 Task: Create a section Code Captains and in the section, add a milestone User Experience Testing in the project AgileHarbor
Action: Mouse moved to (88, 490)
Screenshot: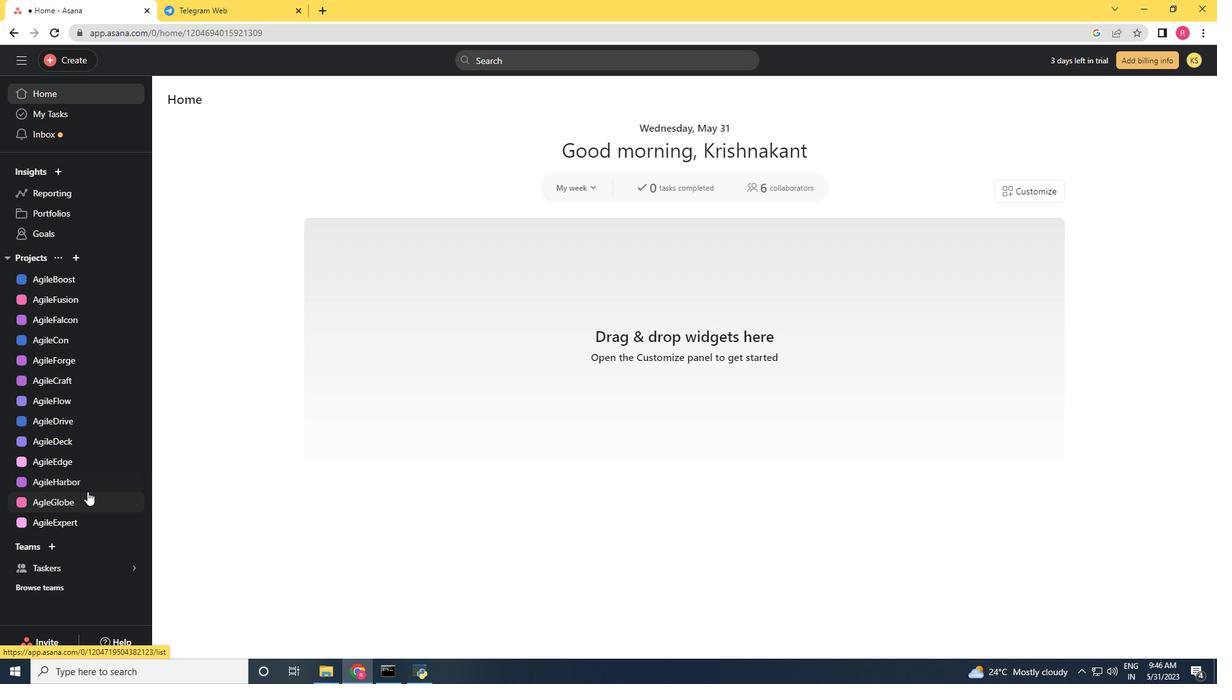 
Action: Mouse pressed left at (88, 490)
Screenshot: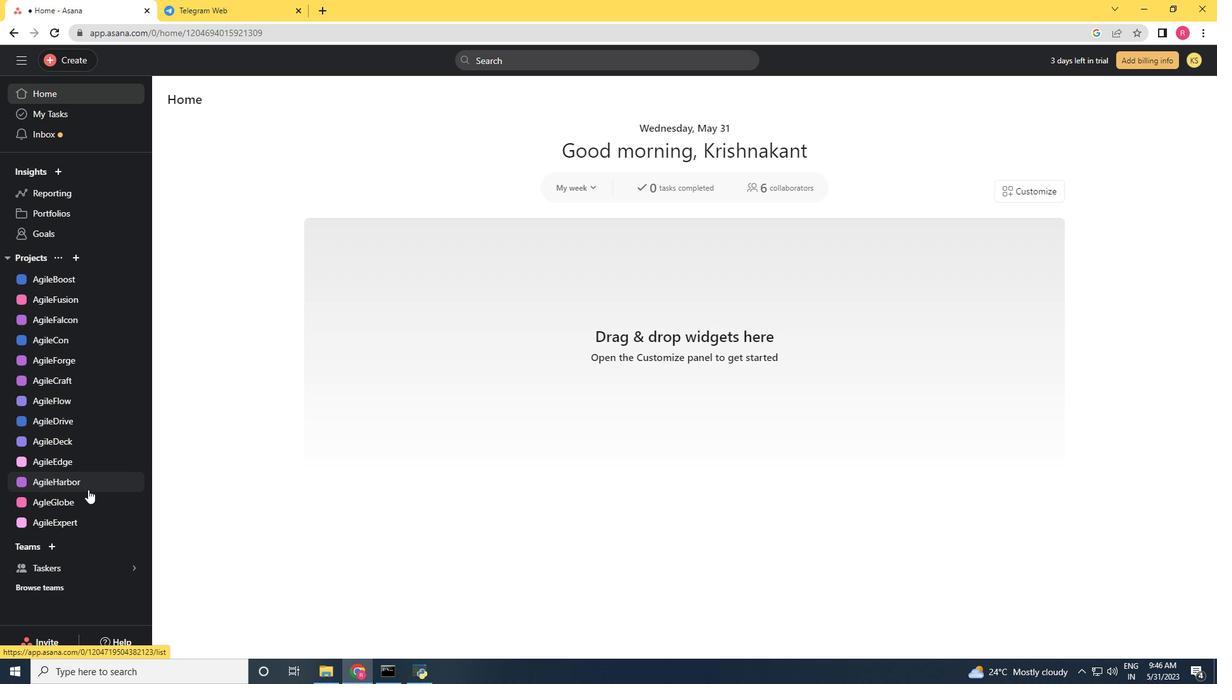 
Action: Mouse moved to (485, 381)
Screenshot: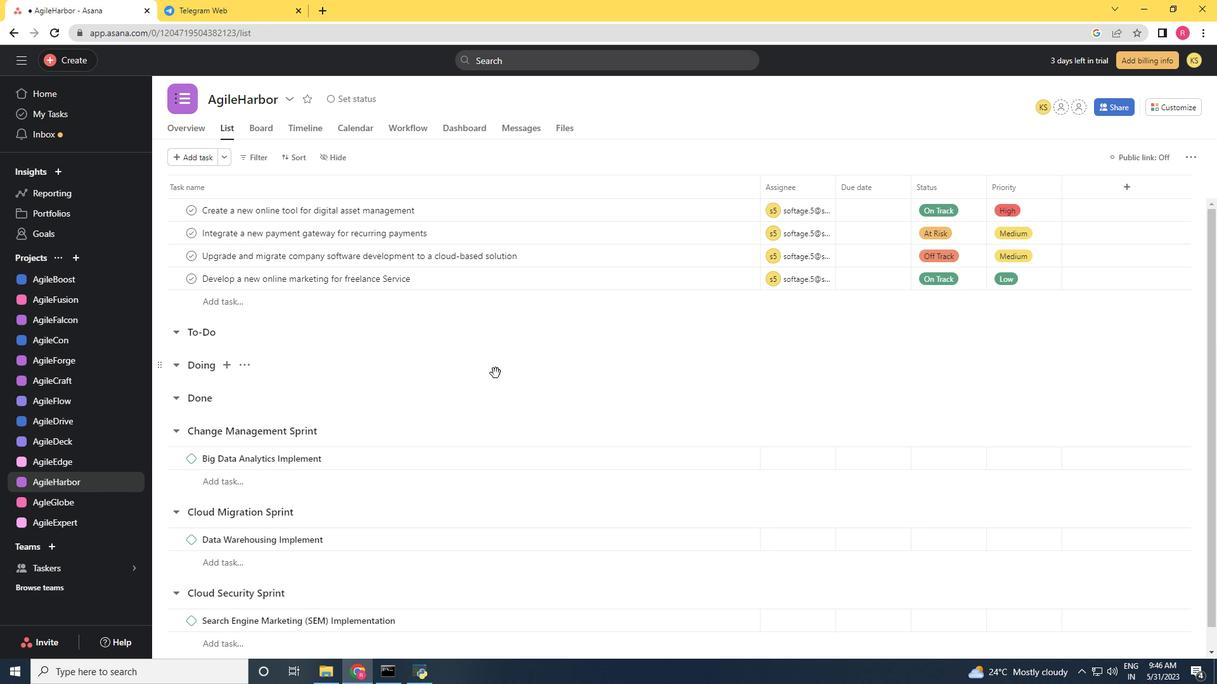 
Action: Mouse scrolled (485, 381) with delta (0, 0)
Screenshot: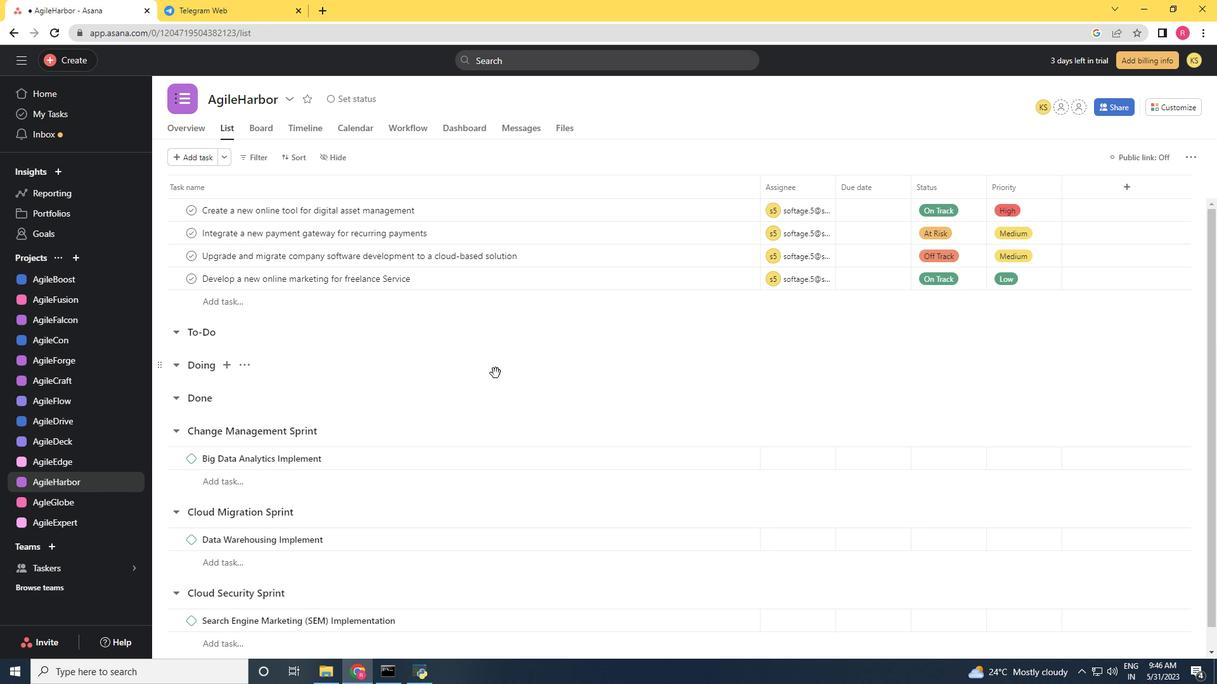 
Action: Mouse moved to (471, 407)
Screenshot: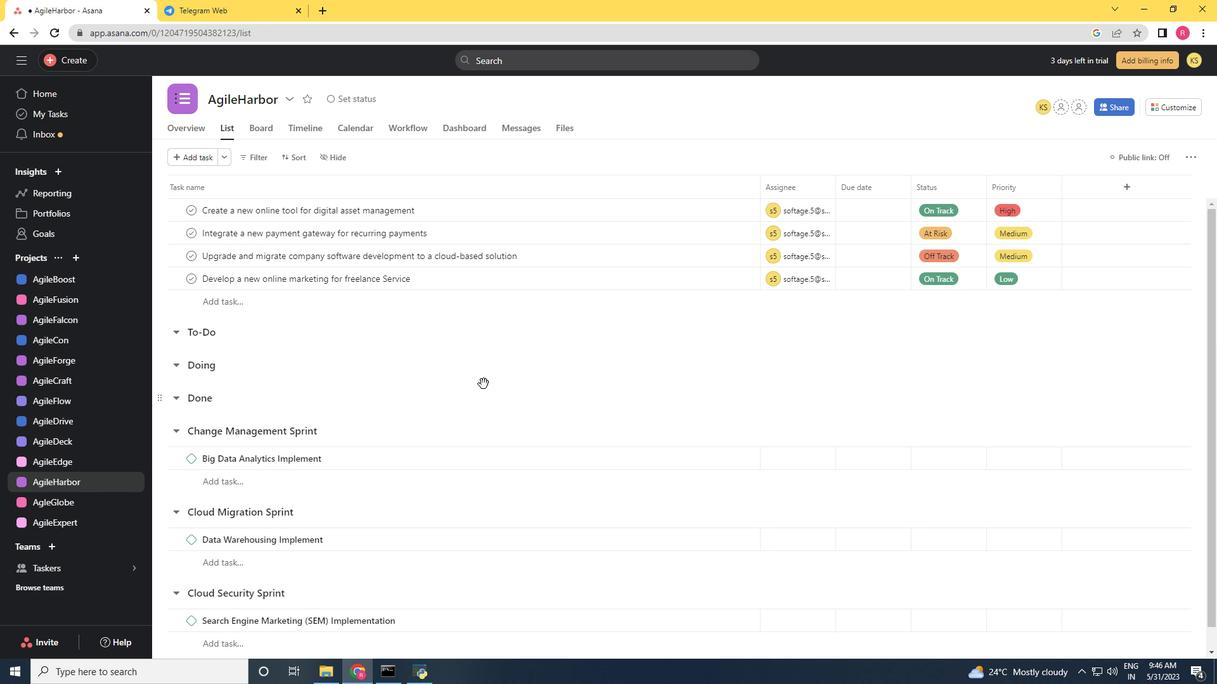 
Action: Mouse scrolled (476, 397) with delta (0, 0)
Screenshot: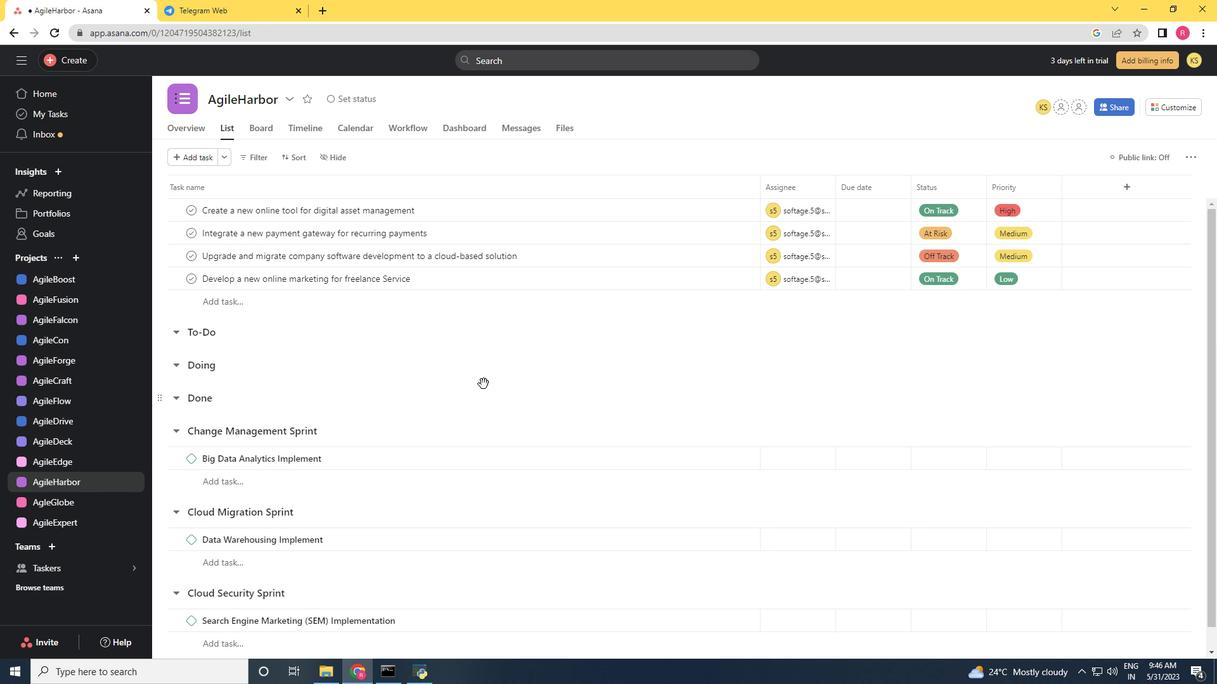 
Action: Mouse moved to (459, 427)
Screenshot: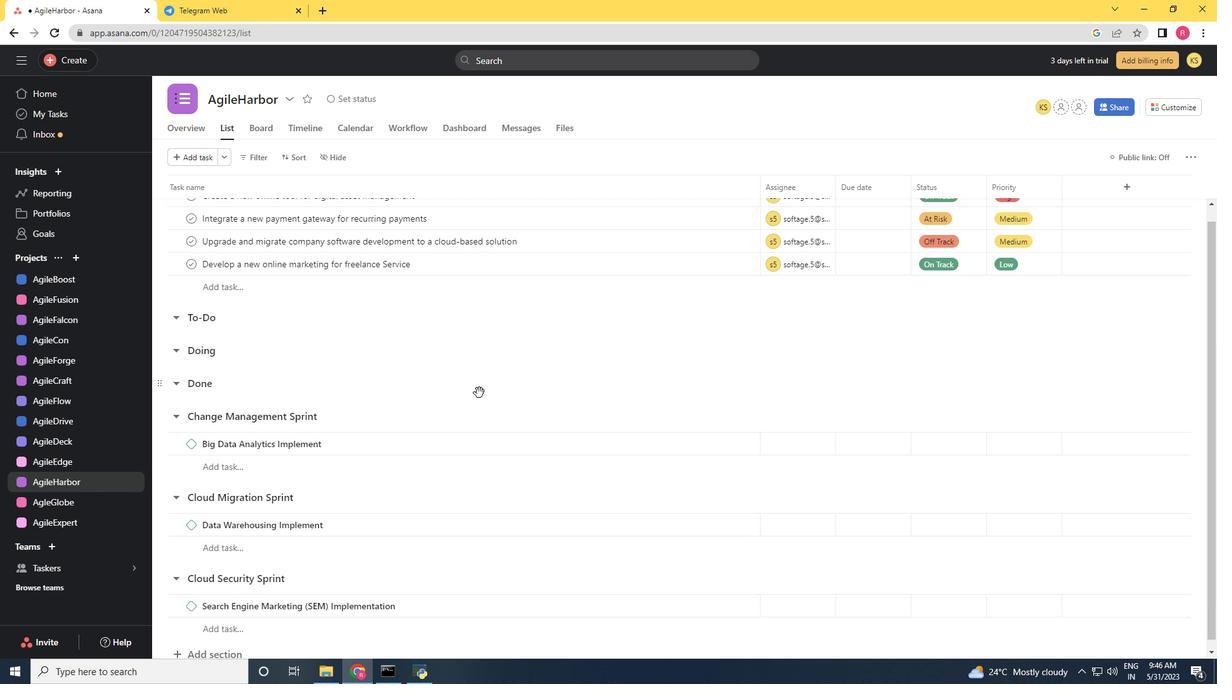 
Action: Mouse scrolled (459, 427) with delta (0, 0)
Screenshot: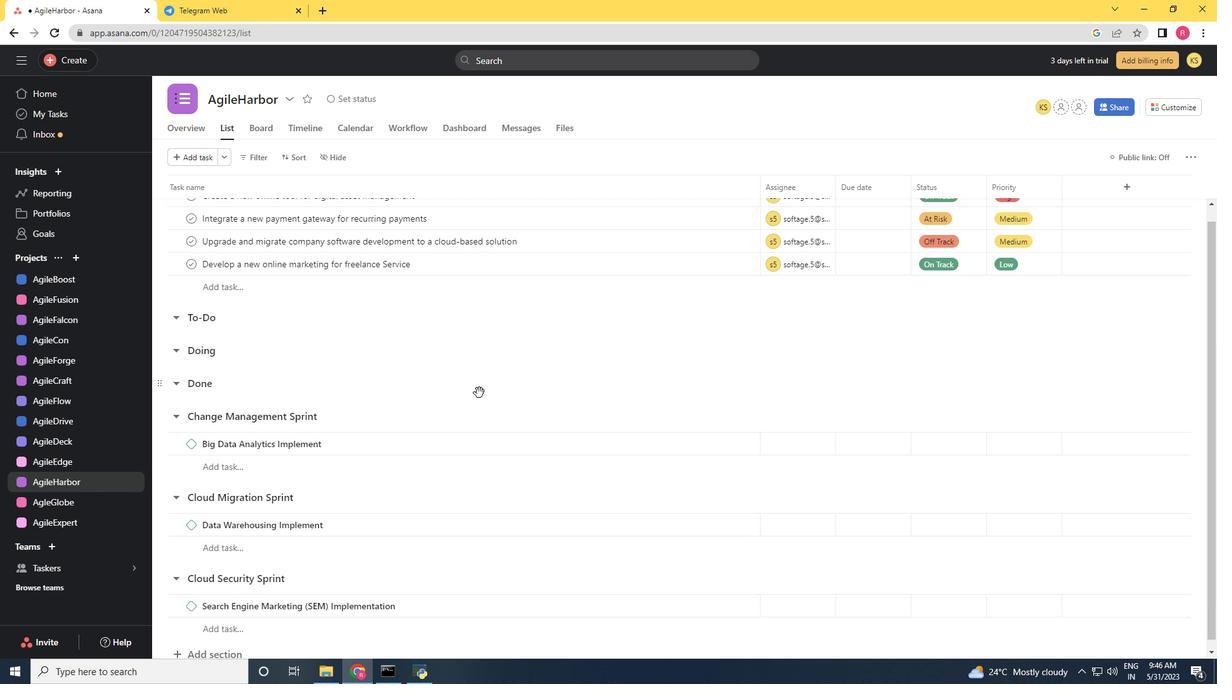 
Action: Mouse moved to (422, 488)
Screenshot: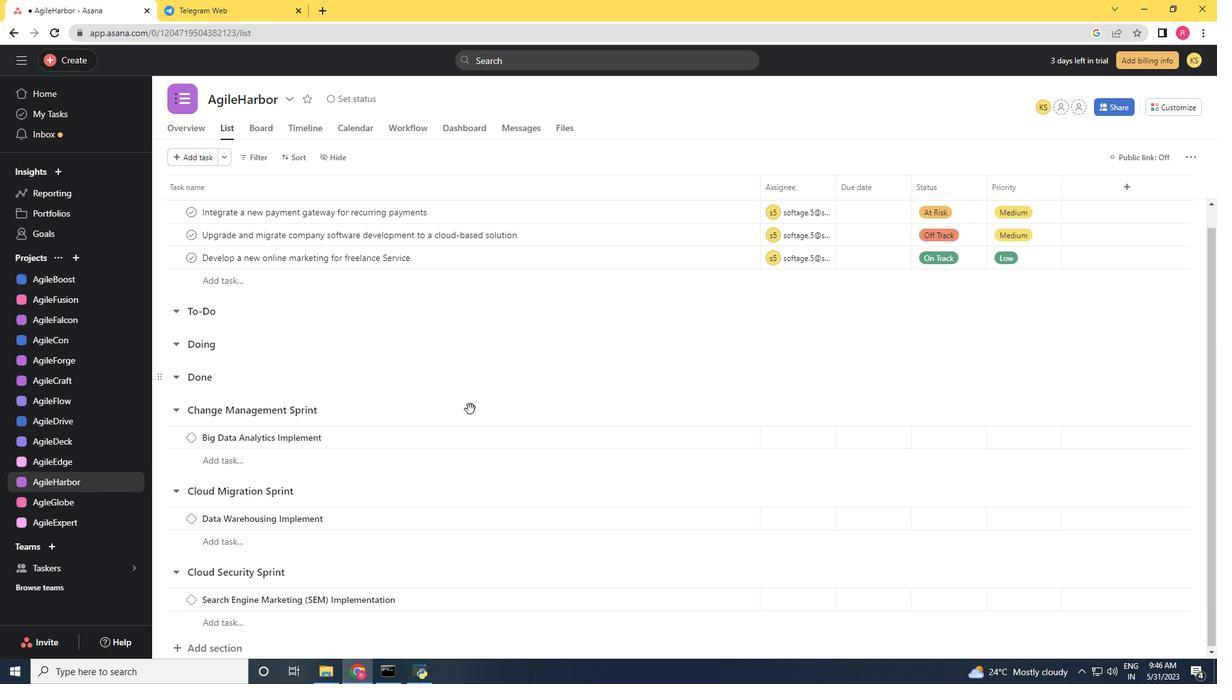 
Action: Mouse scrolled (422, 487) with delta (0, 0)
Screenshot: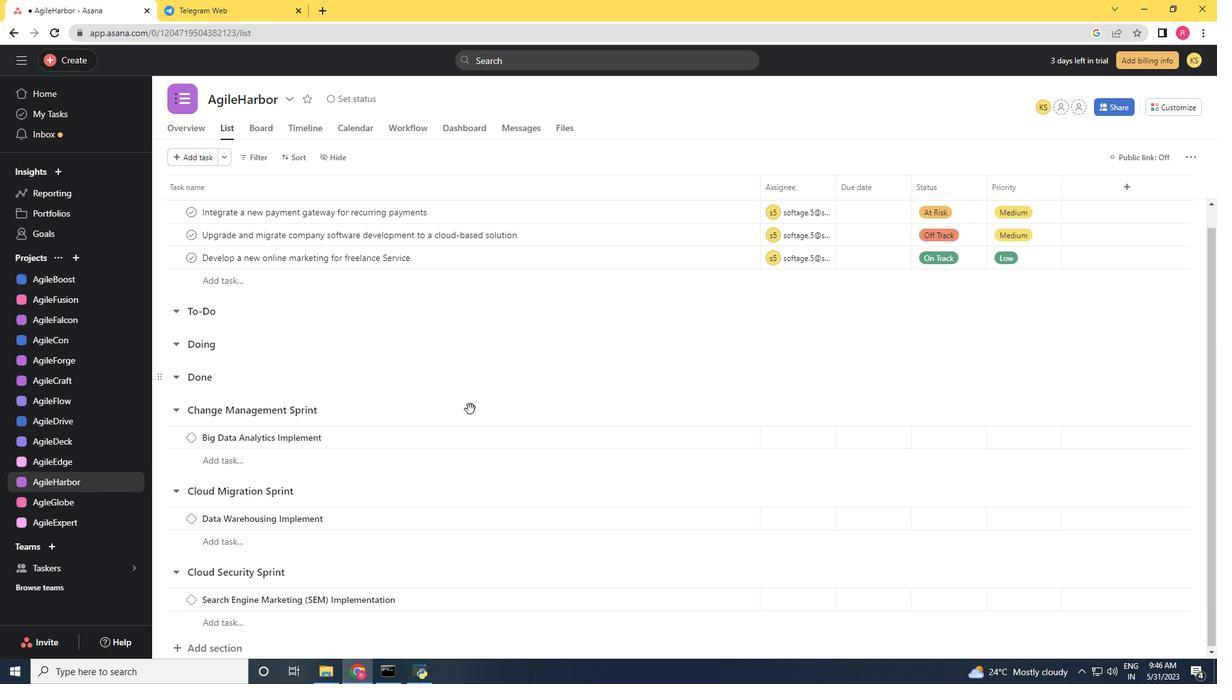 
Action: Mouse moved to (356, 541)
Screenshot: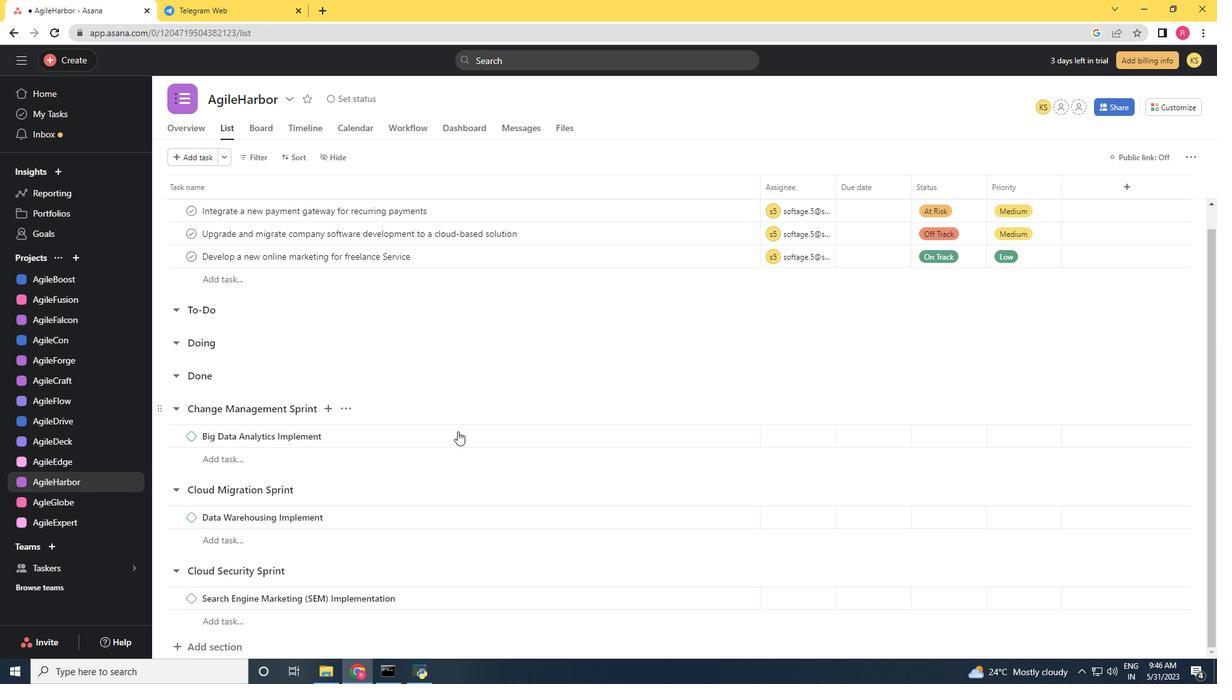 
Action: Mouse scrolled (356, 540) with delta (0, 0)
Screenshot: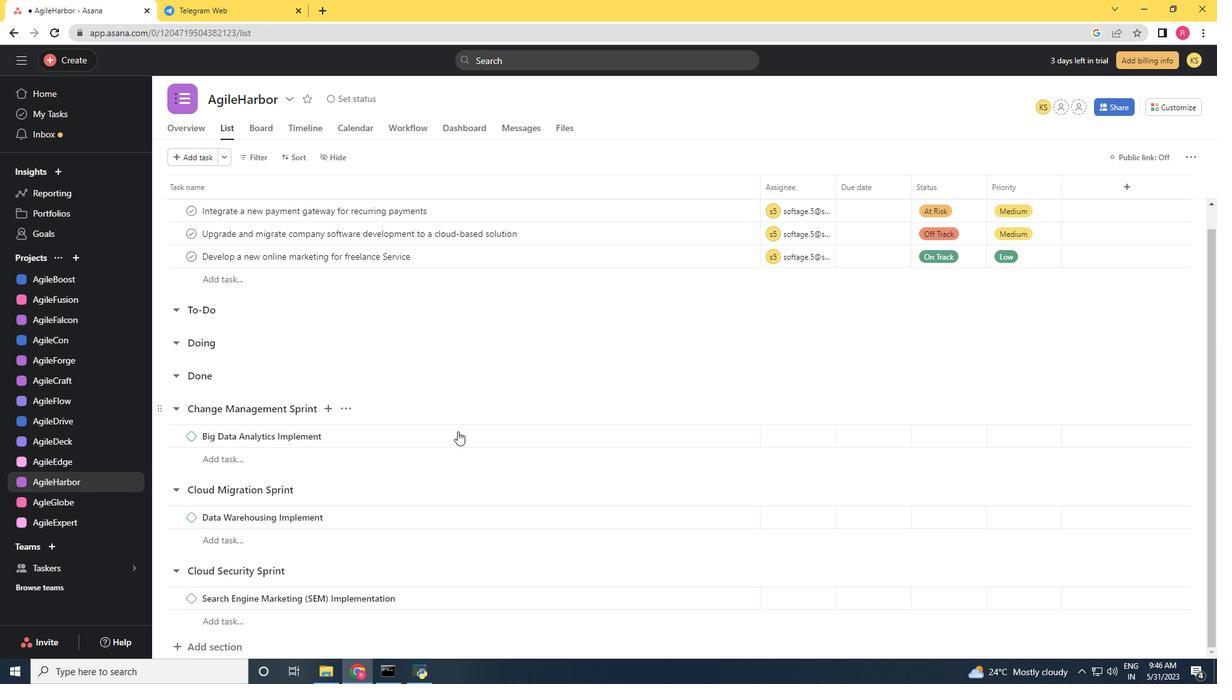 
Action: Mouse moved to (226, 647)
Screenshot: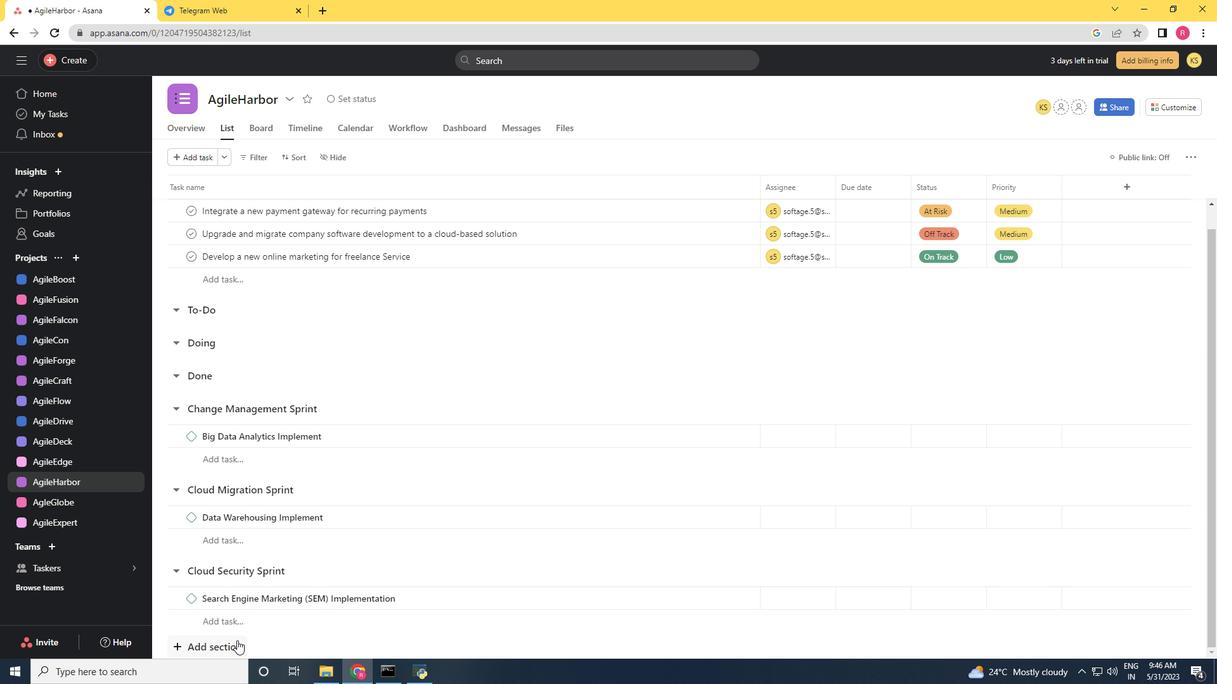 
Action: Mouse pressed left at (226, 647)
Screenshot: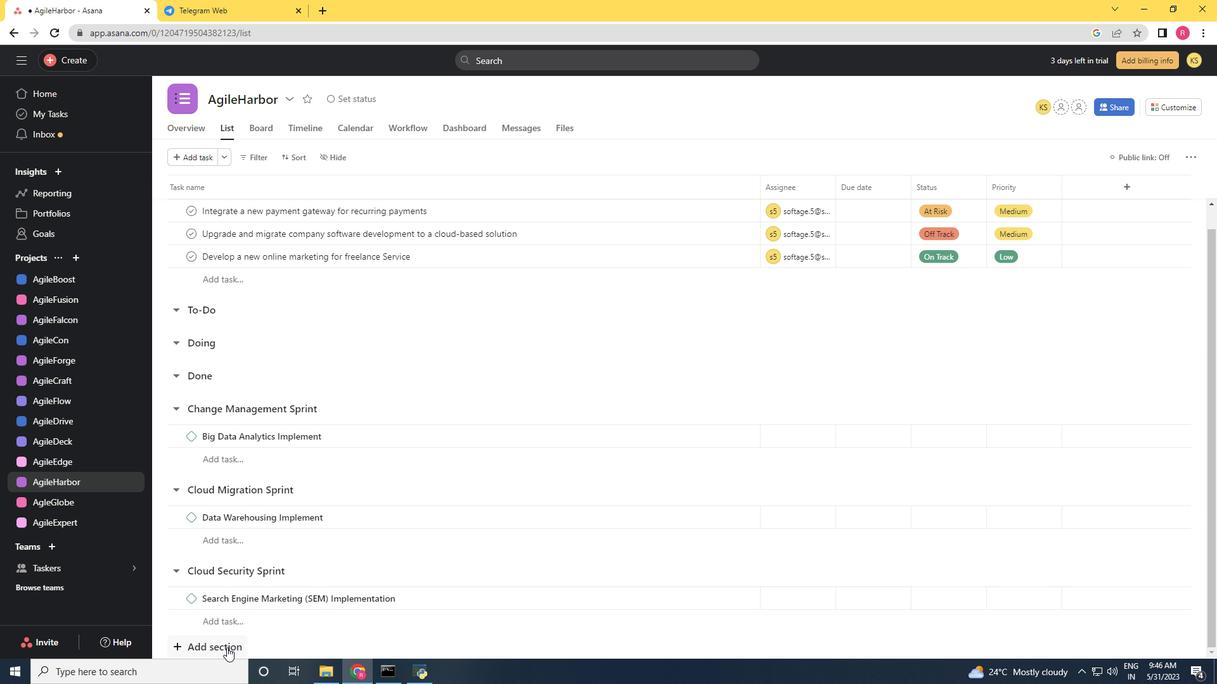 
Action: Mouse moved to (247, 625)
Screenshot: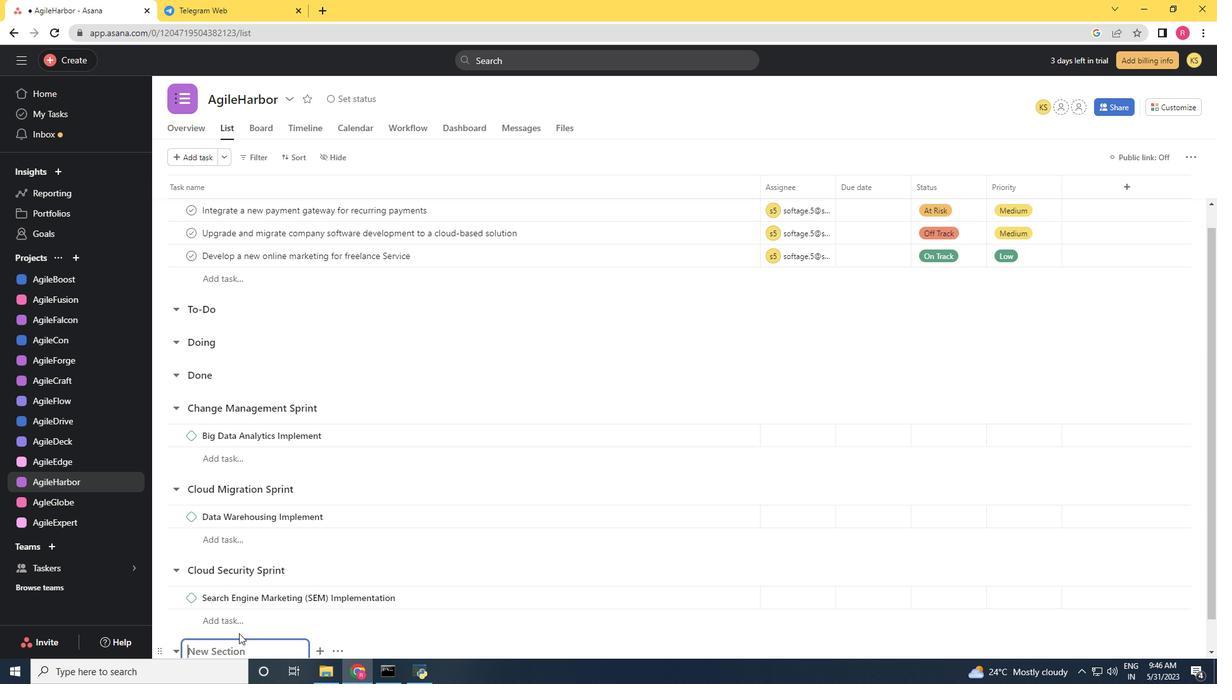 
Action: Mouse scrolled (247, 624) with delta (0, 0)
Screenshot: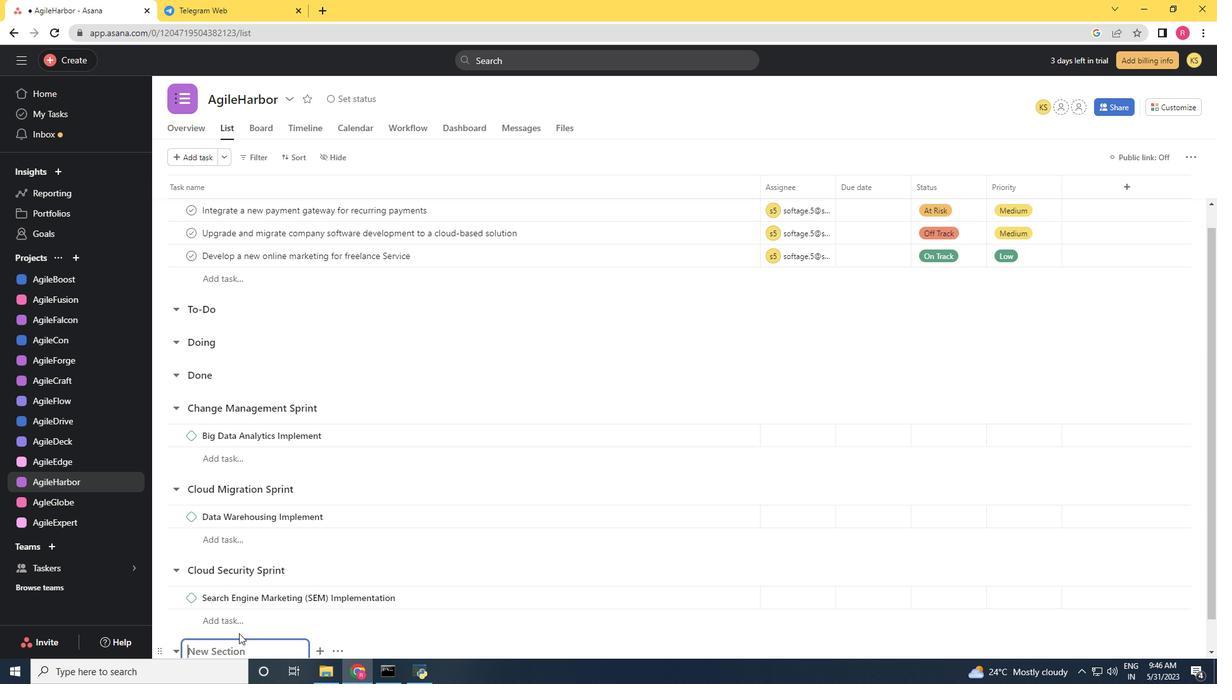 
Action: Mouse moved to (247, 624)
Screenshot: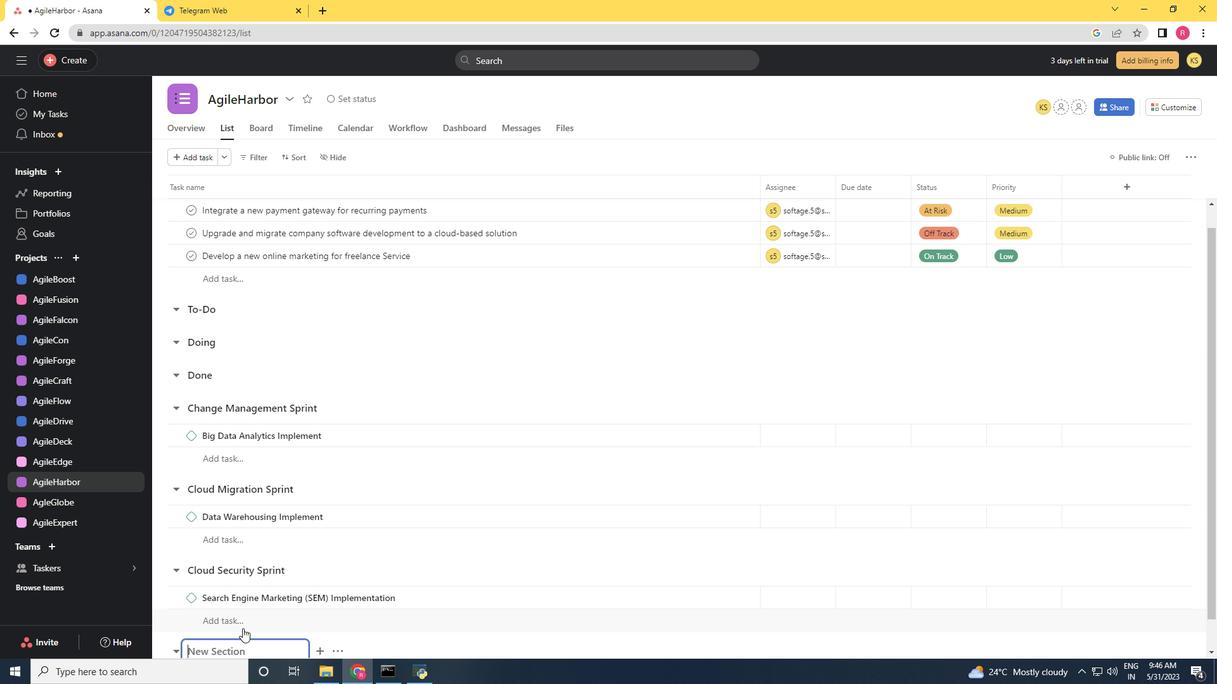 
Action: Mouse scrolled (247, 623) with delta (0, 0)
Screenshot: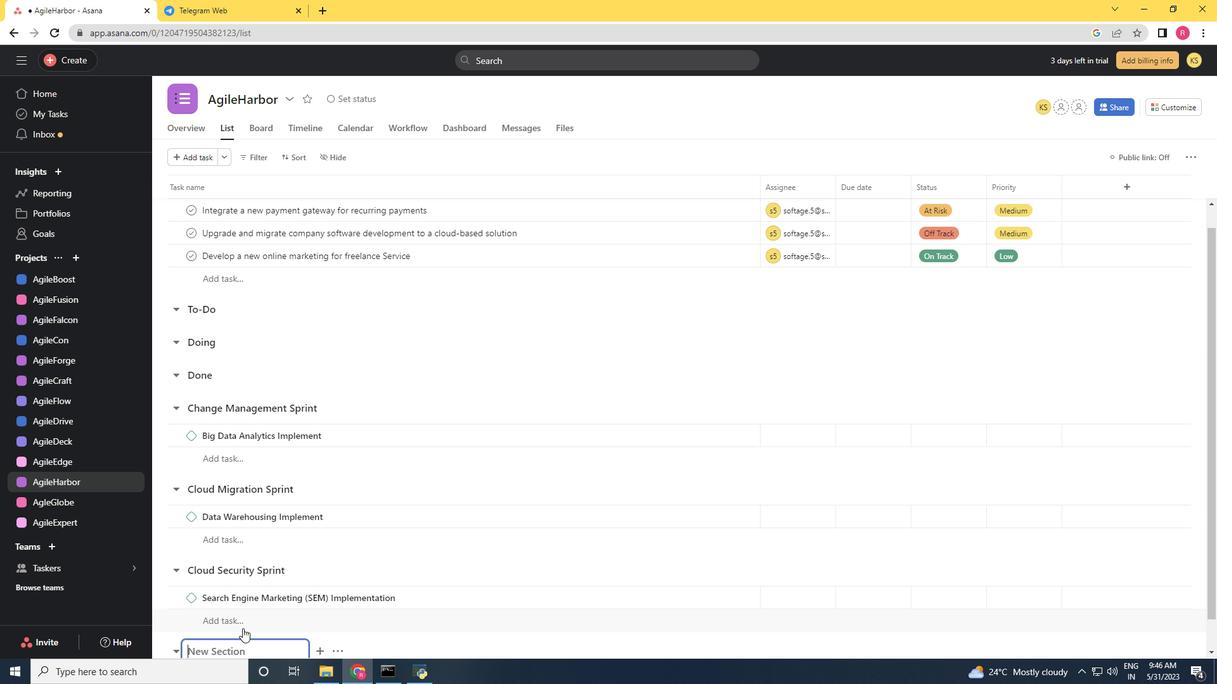 
Action: Mouse moved to (249, 621)
Screenshot: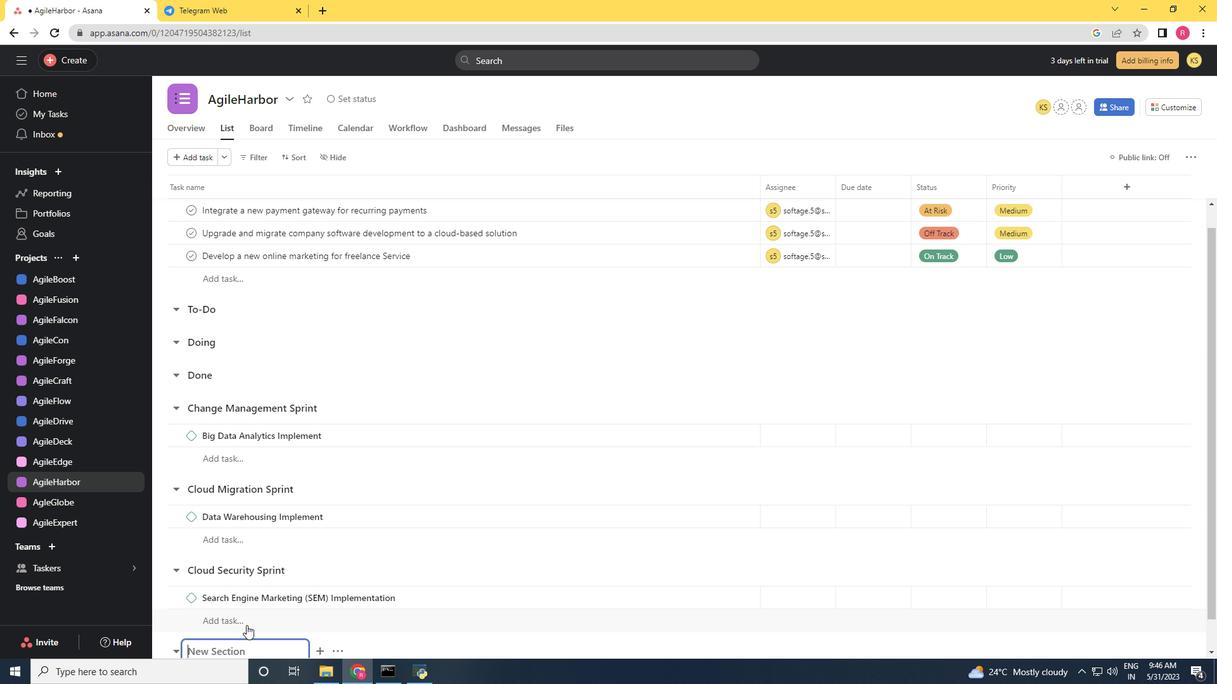 
Action: Mouse scrolled (249, 621) with delta (0, 0)
Screenshot: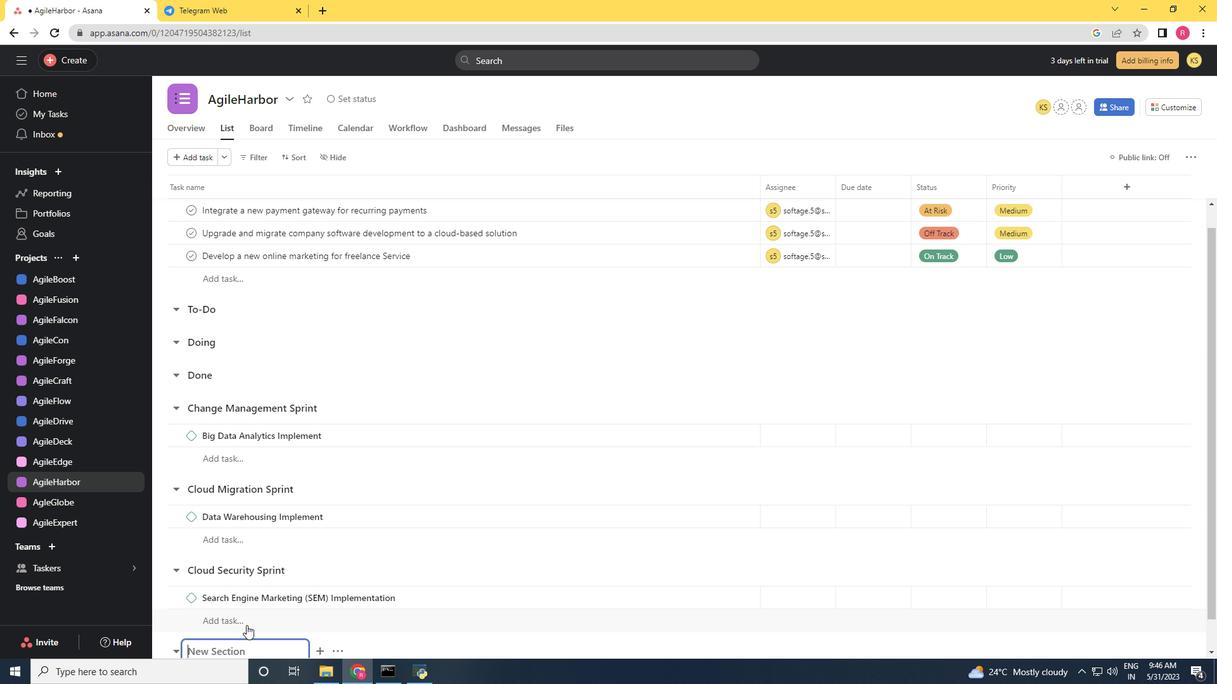
Action: Mouse moved to (250, 619)
Screenshot: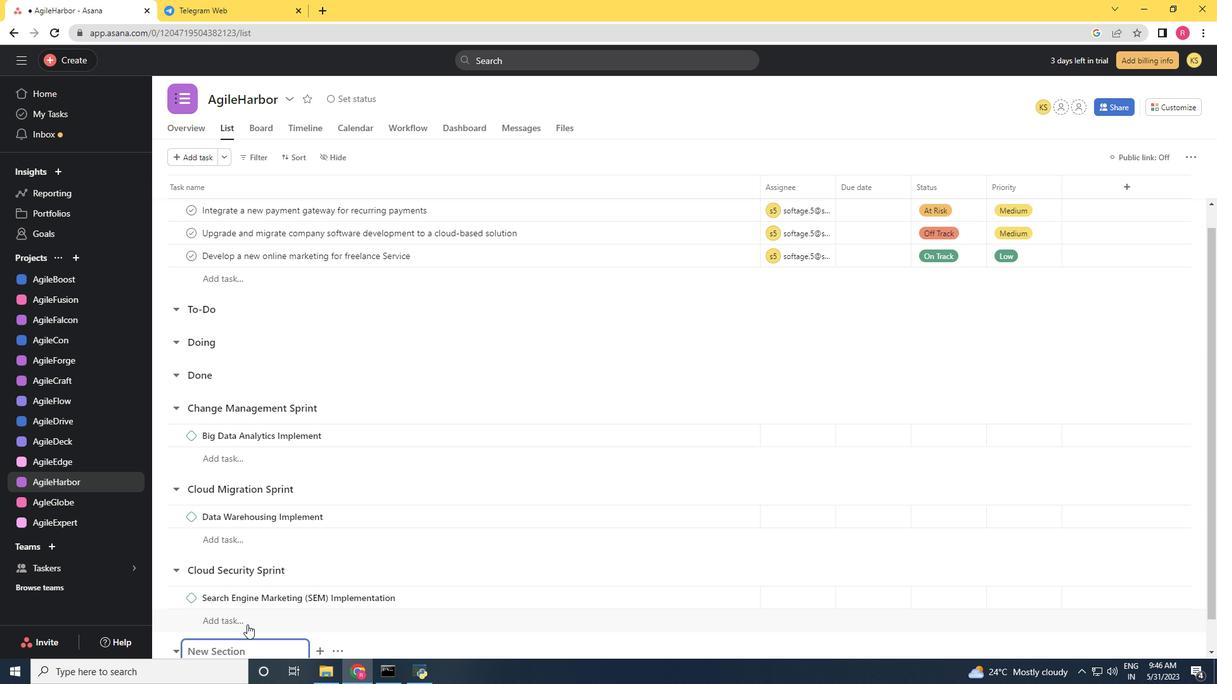 
Action: Mouse scrolled (250, 618) with delta (0, 0)
Screenshot: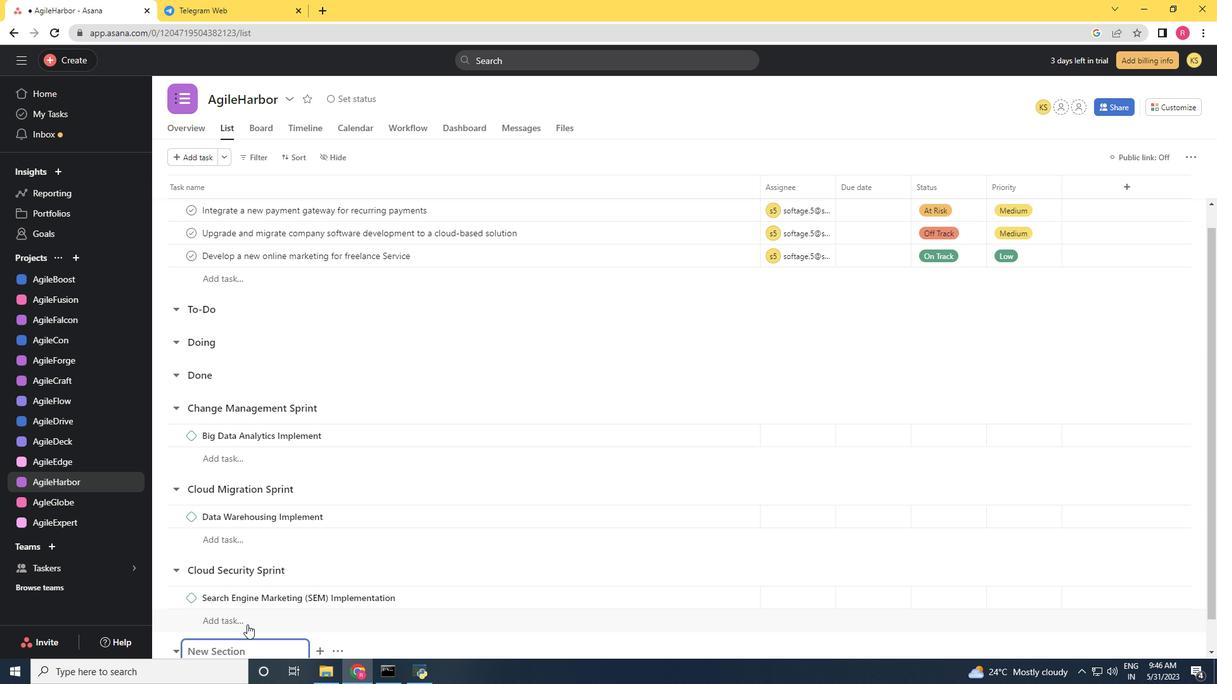 
Action: Mouse moved to (251, 618)
Screenshot: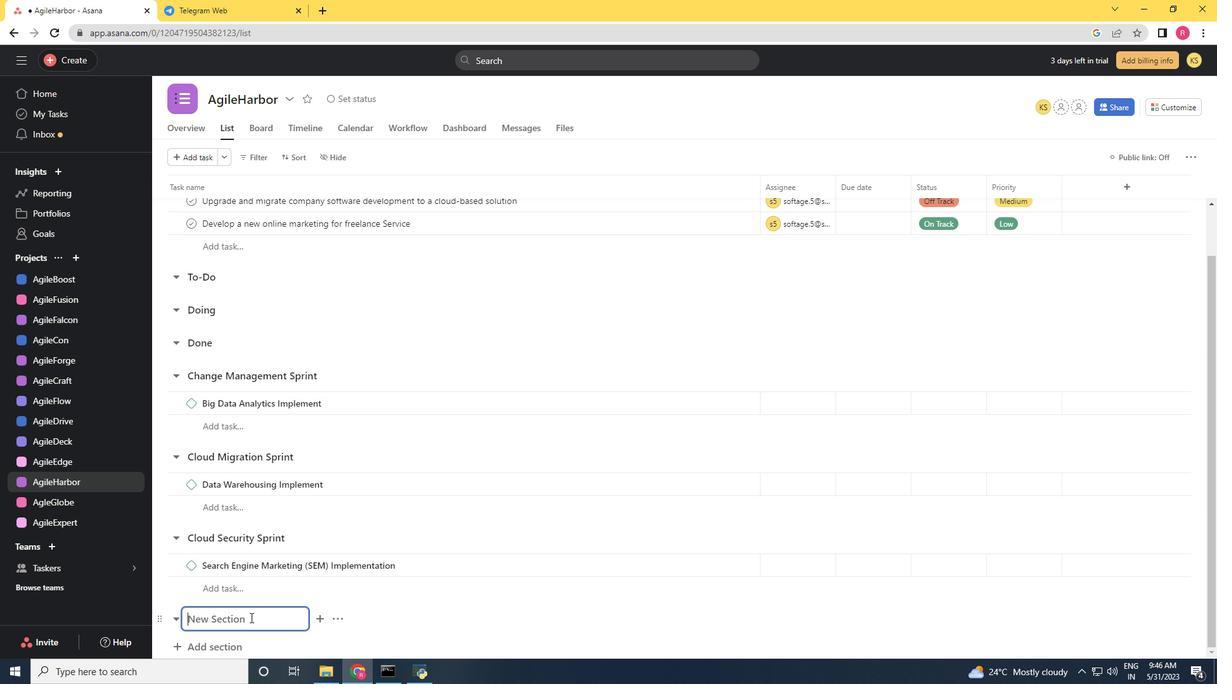 
Action: Key pressed <Key.shift>Code<Key.space><Key.shift>Captains<Key.enter><Key.shift><Key.shift><Key.shift><Key.shift><Key.shift><Key.shift><Key.shift><Key.shift><Key.shift><Key.shift><Key.shift><Key.shift><Key.shift><Key.shift><Key.shift><Key.shift><Key.shift><Key.shift><Key.shift><Key.shift>User<Key.space><Key.shift>Experience<Key.space><Key.shift>Testing<Key.space>
Screenshot: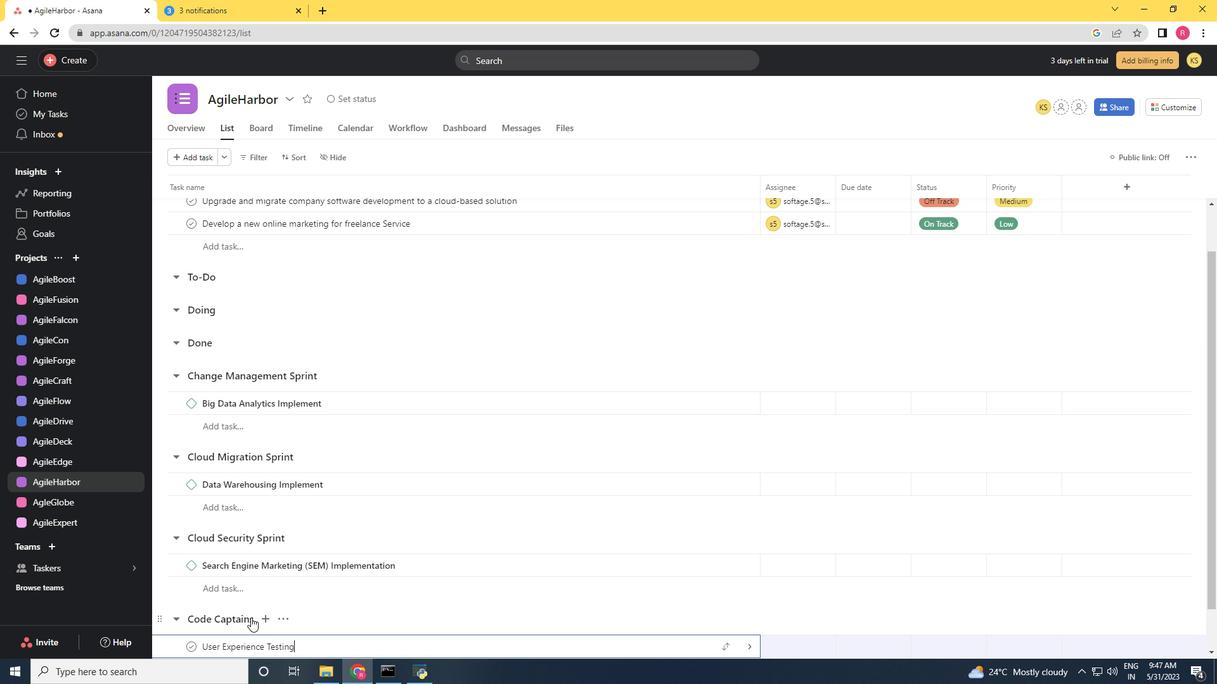 
Action: Mouse moved to (451, 574)
Screenshot: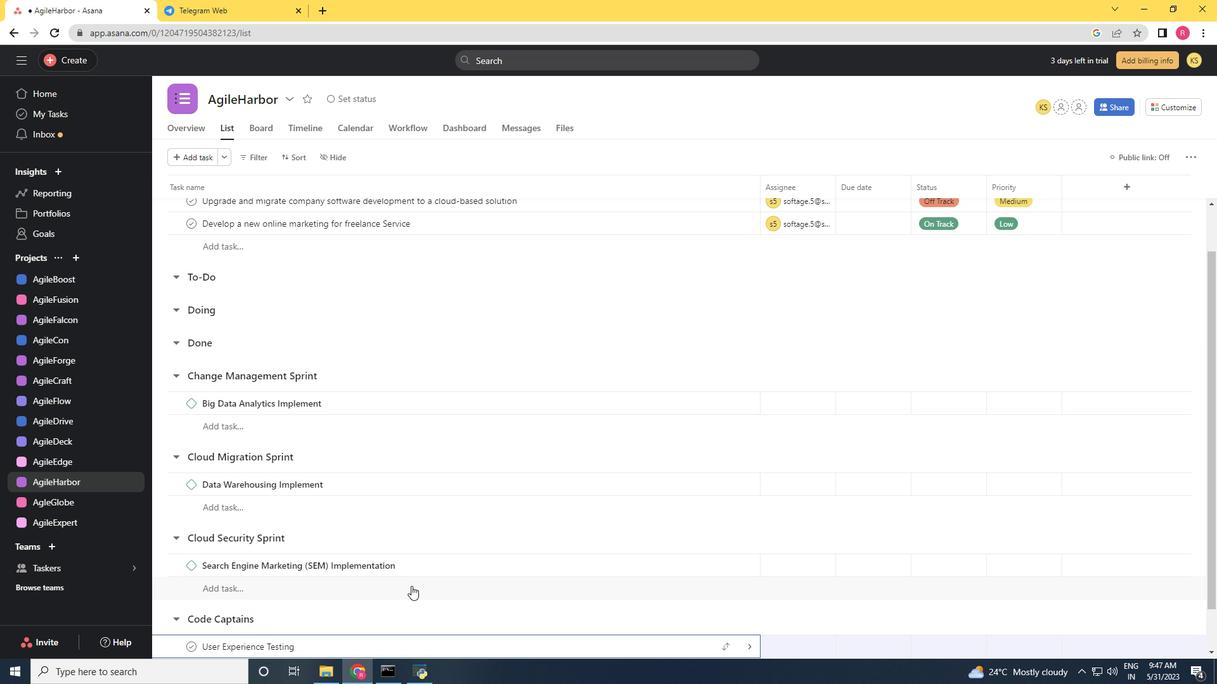 
Action: Mouse scrolled (451, 573) with delta (0, 0)
Screenshot: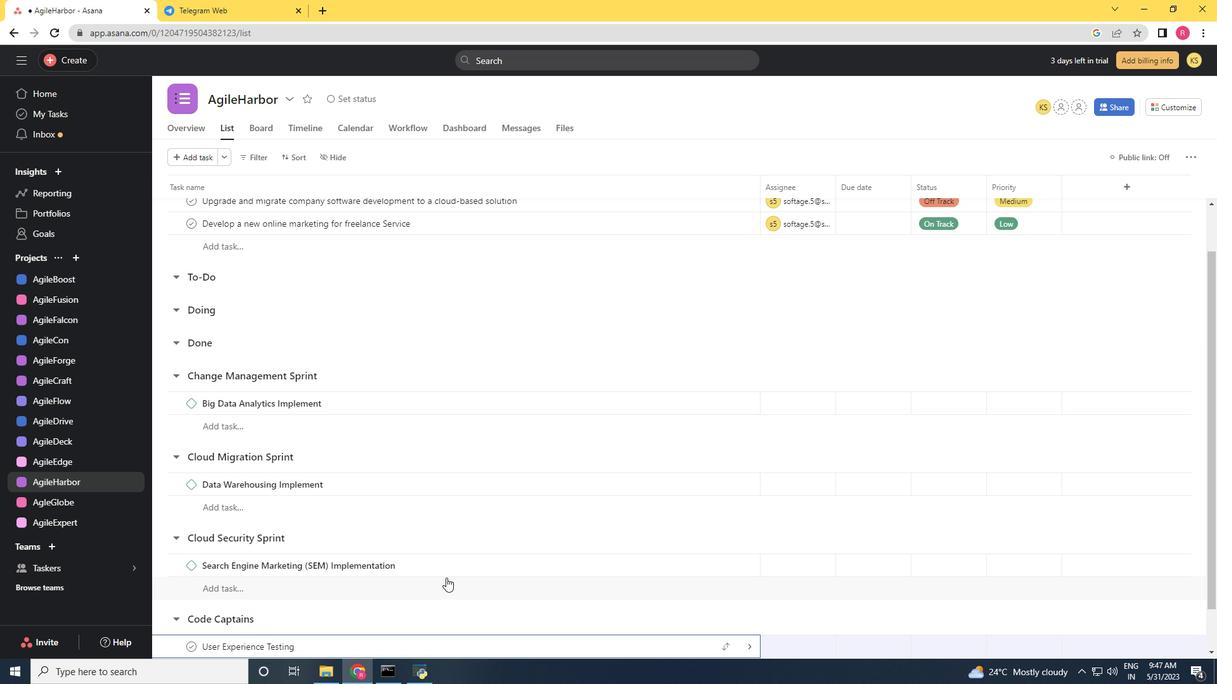 
Action: Mouse scrolled (451, 573) with delta (0, 0)
Screenshot: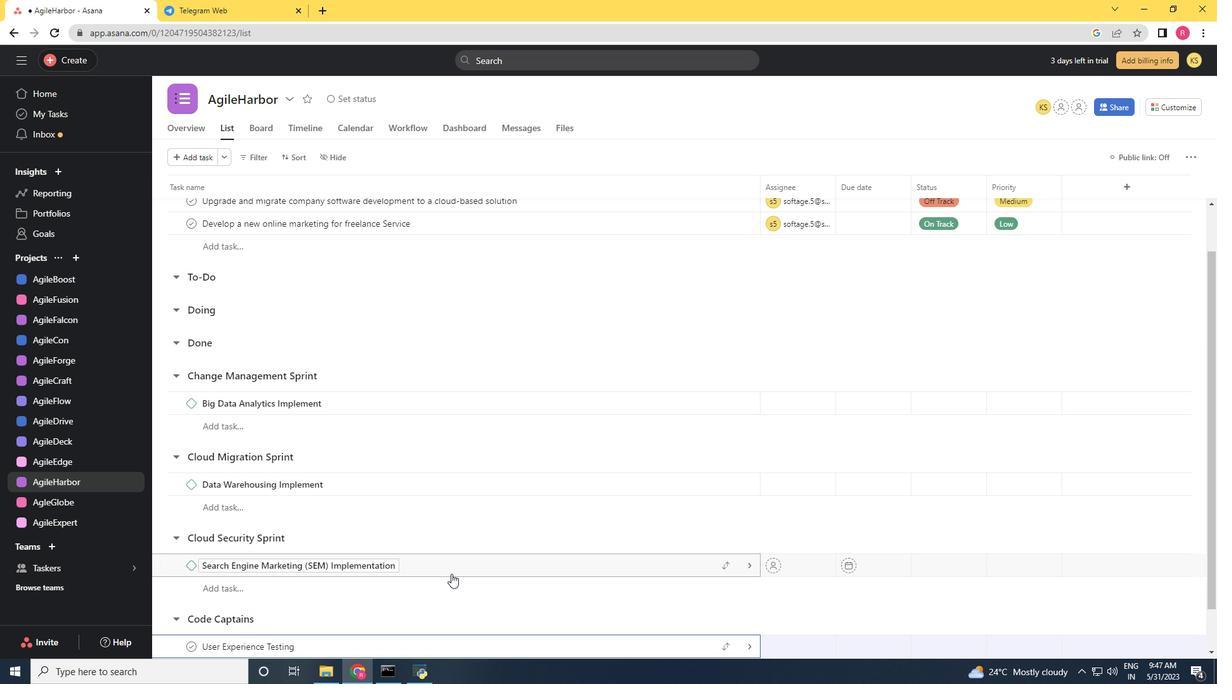 
Action: Mouse scrolled (451, 573) with delta (0, 0)
Screenshot: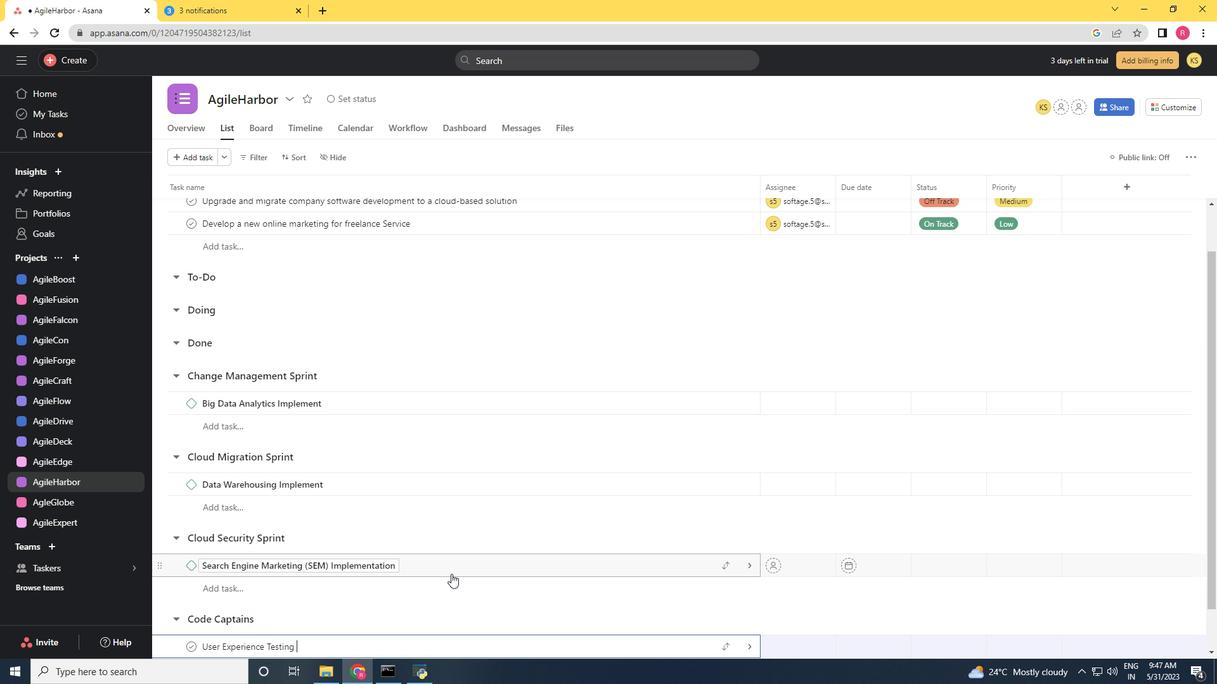 
Action: Mouse moved to (381, 600)
Screenshot: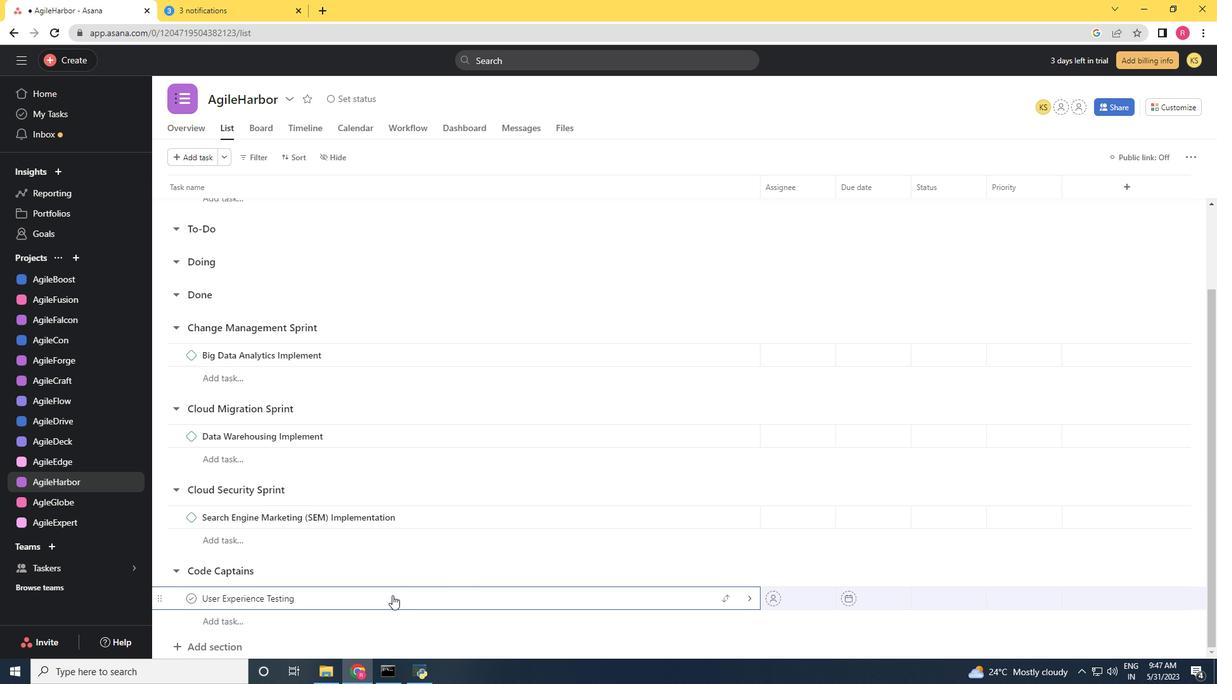
Action: Mouse pressed right at (381, 600)
Screenshot: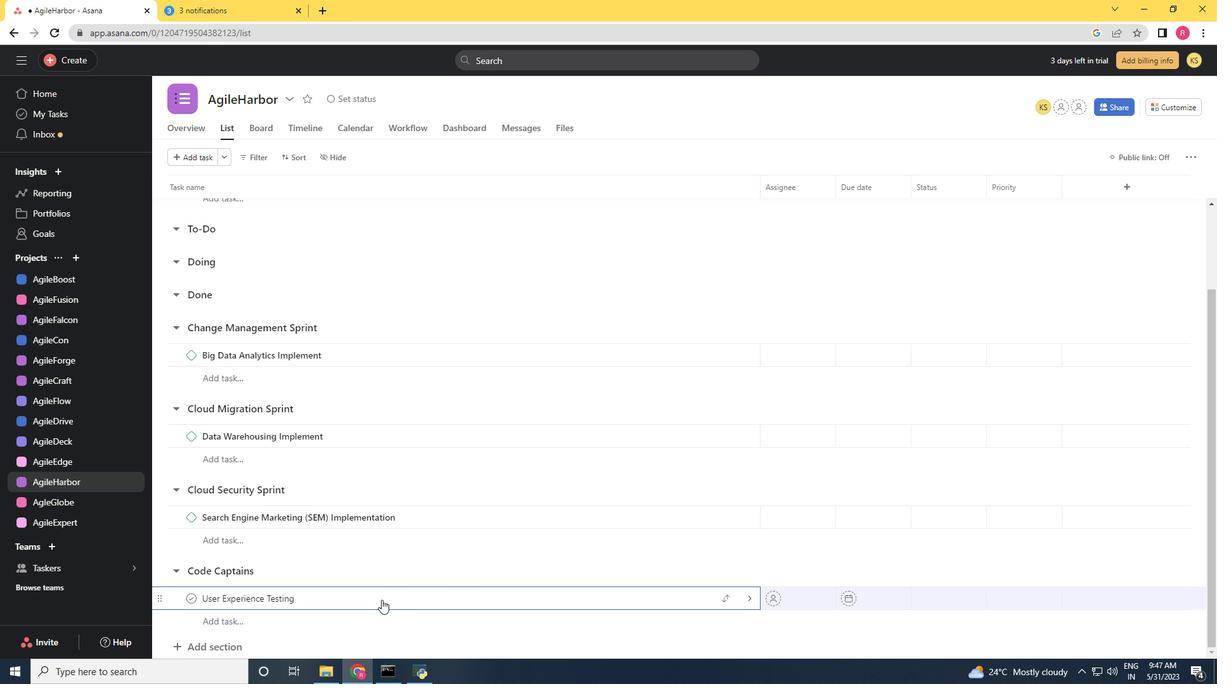 
Action: Mouse moved to (429, 541)
Screenshot: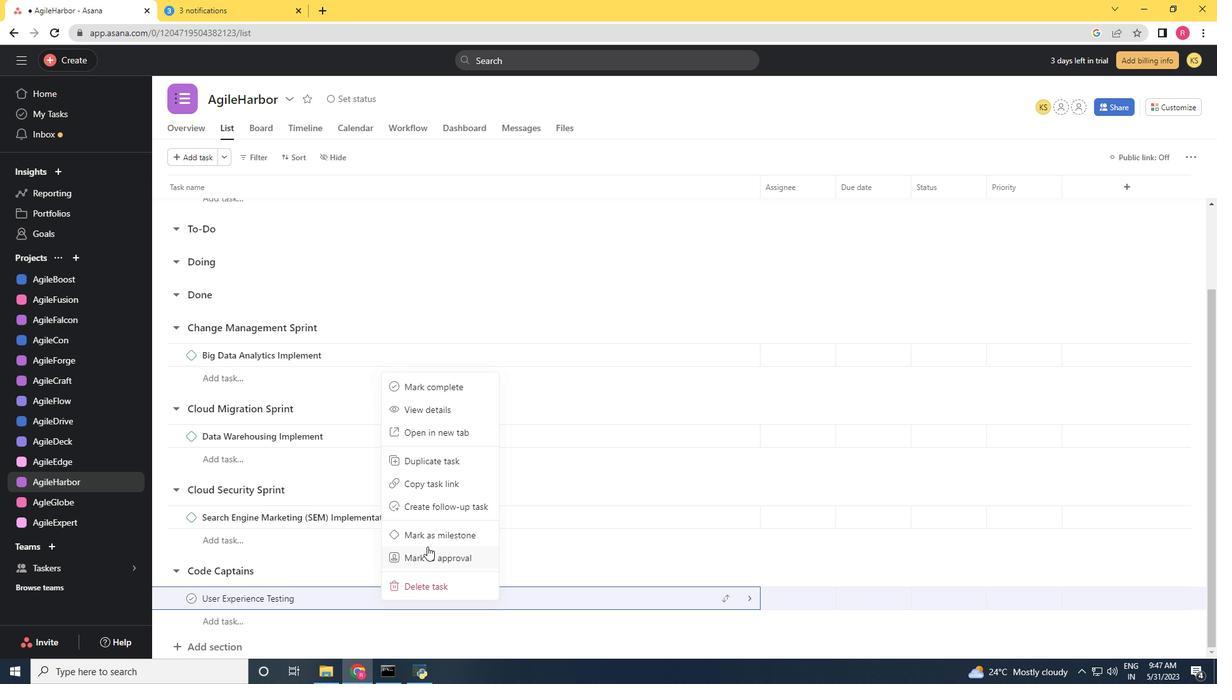 
Action: Mouse pressed left at (429, 541)
Screenshot: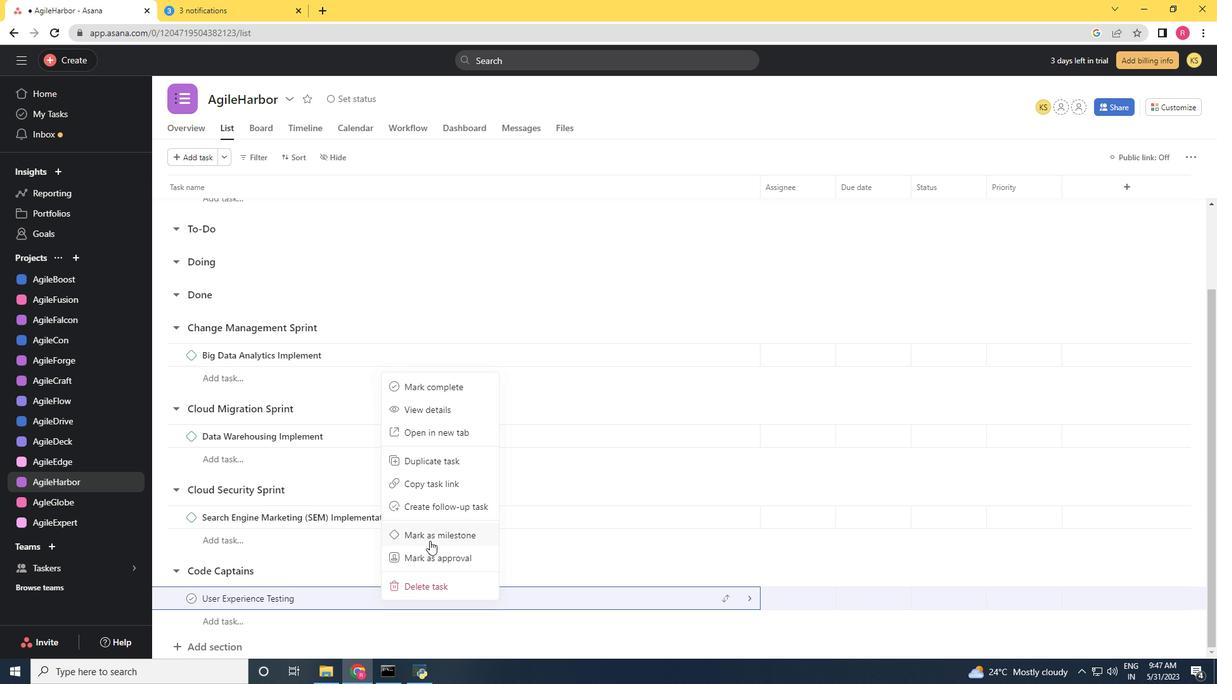 
